 Task: Reply to email with the signature Ellie Thompson with the subject 'Job offer' from softage.1@softage.net with the message 'Could you please share your feedback on the latest proposal?'
Action: Mouse moved to (1098, 249)
Screenshot: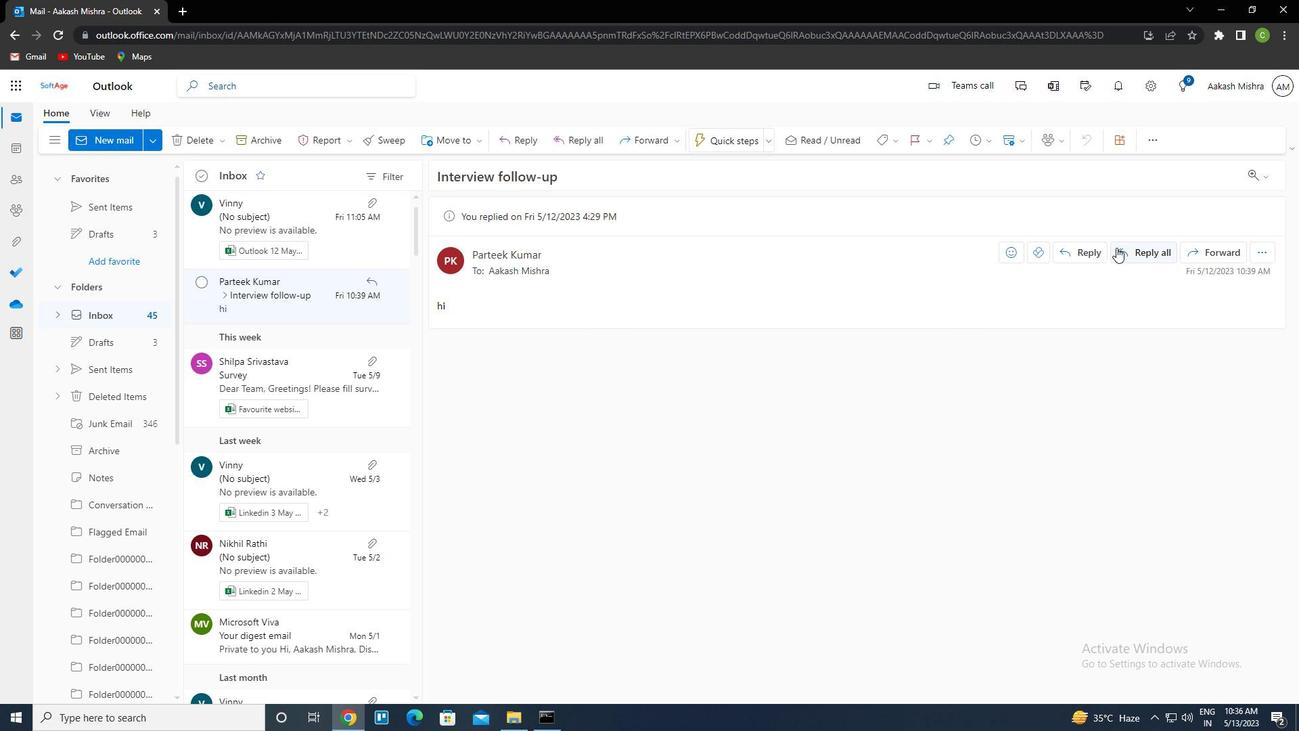 
Action: Mouse pressed left at (1098, 249)
Screenshot: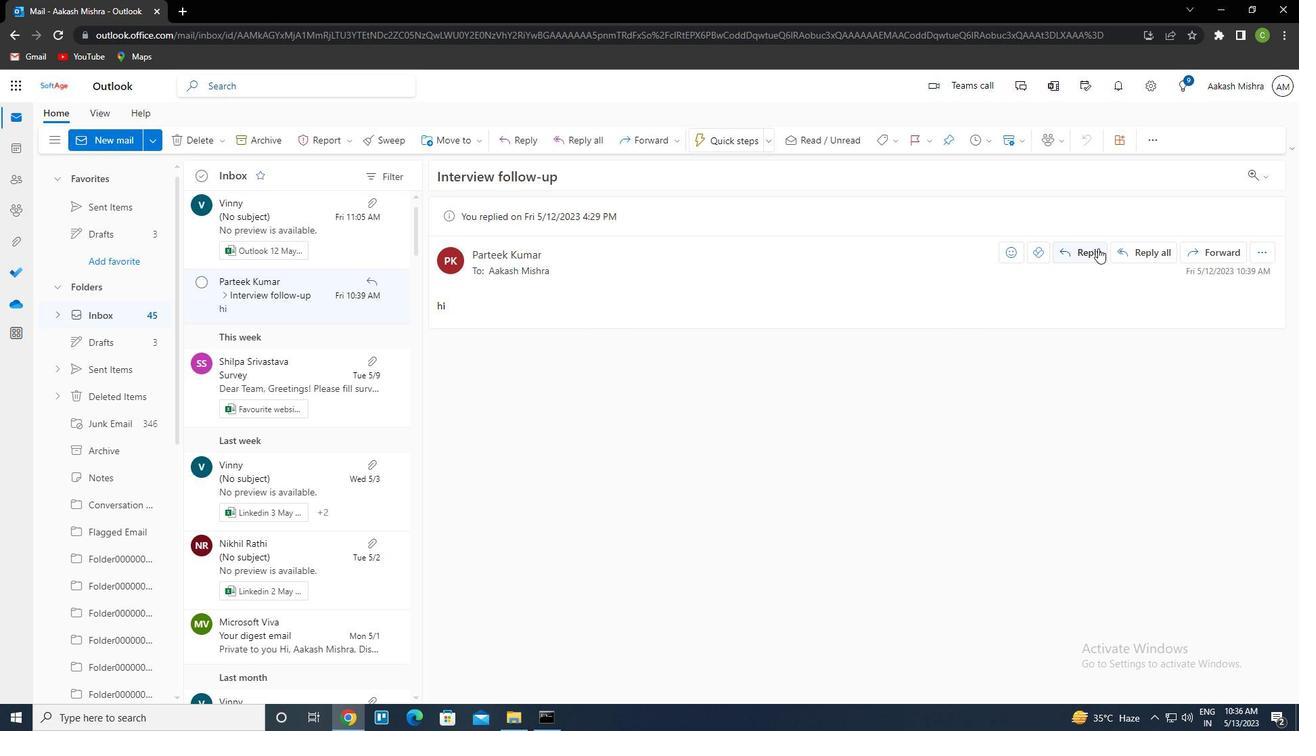 
Action: Mouse moved to (880, 138)
Screenshot: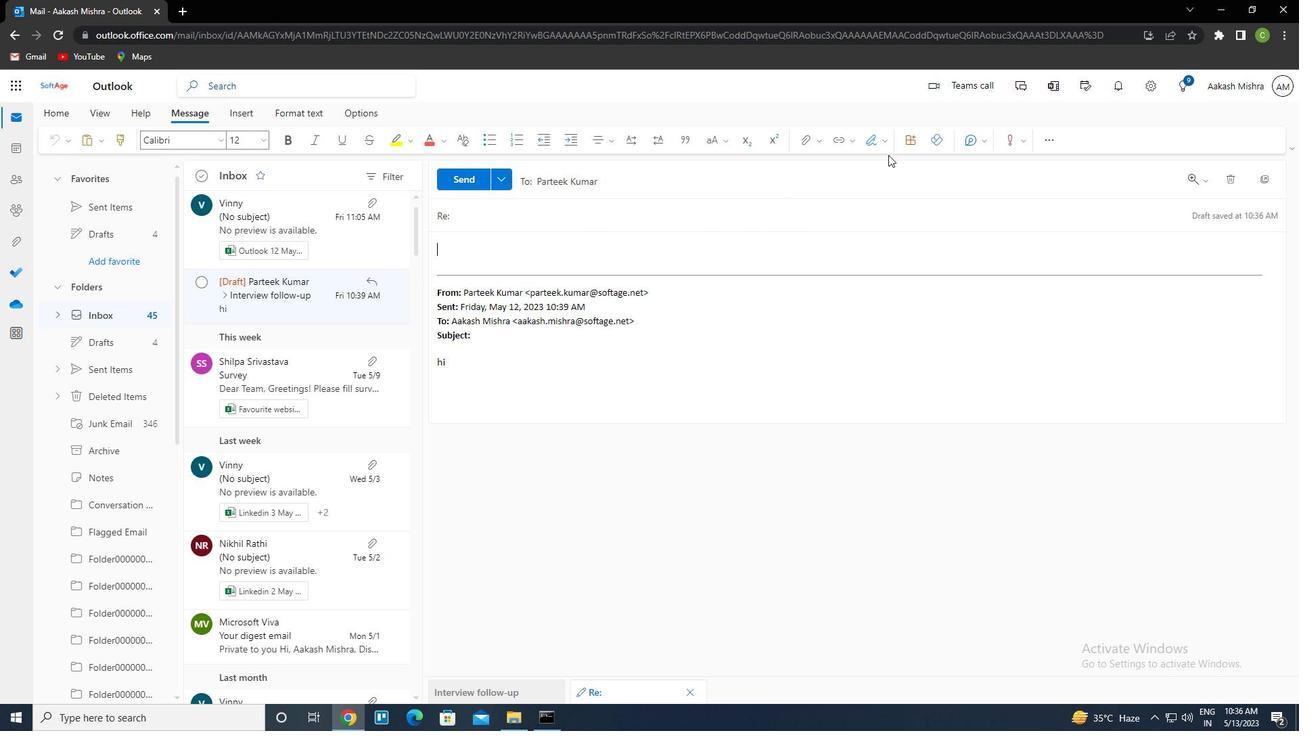 
Action: Mouse pressed left at (880, 138)
Screenshot: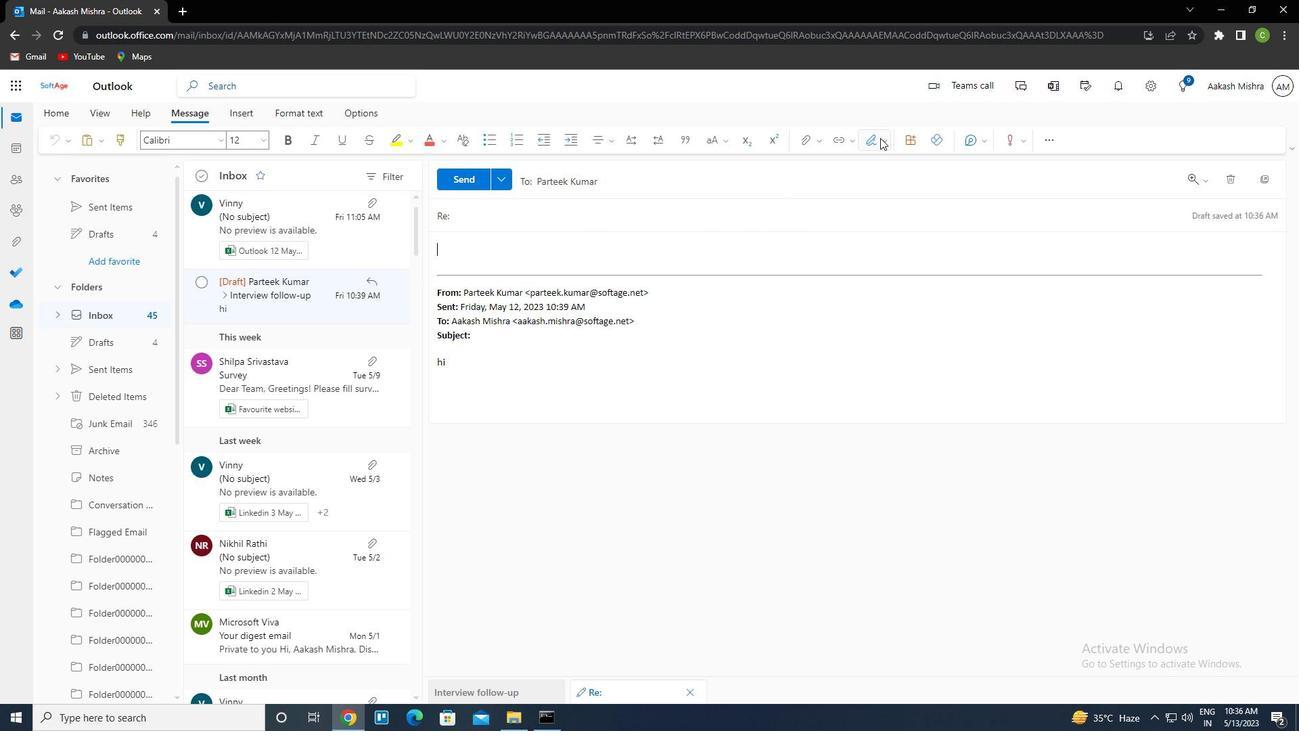 
Action: Mouse moved to (846, 190)
Screenshot: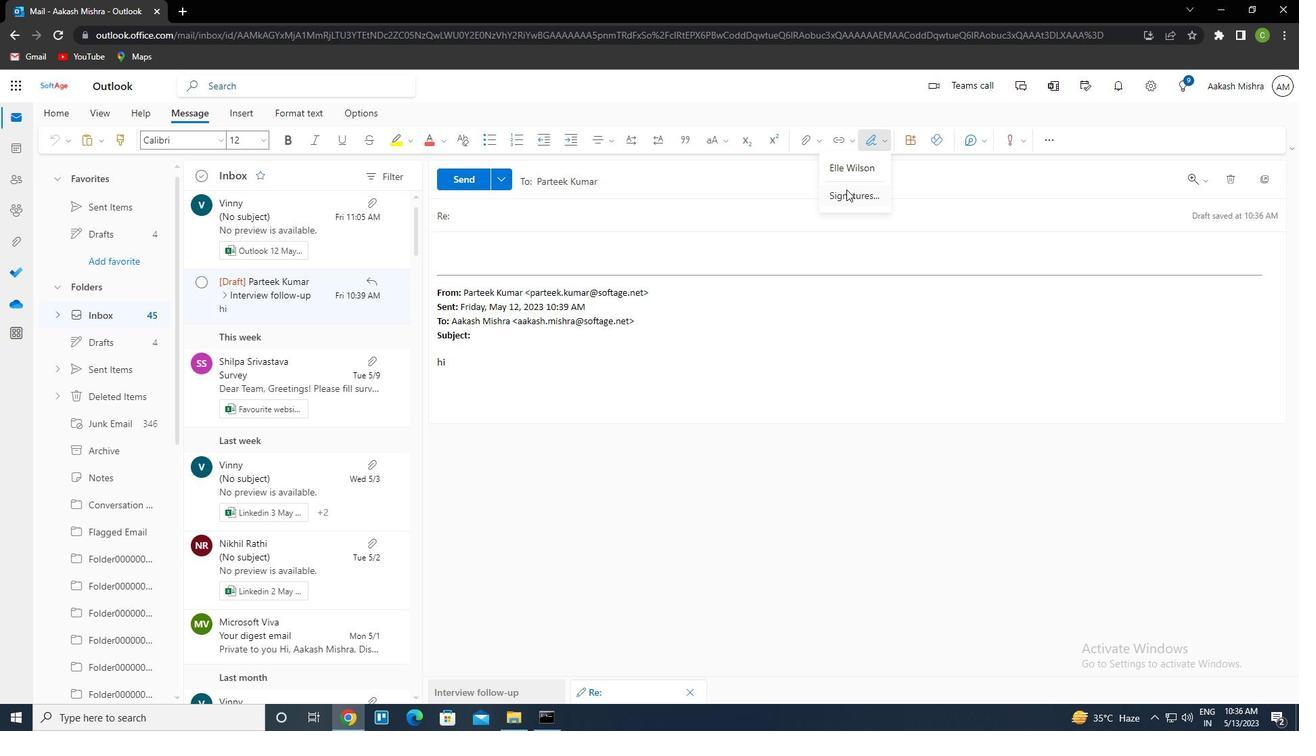 
Action: Mouse pressed left at (846, 190)
Screenshot: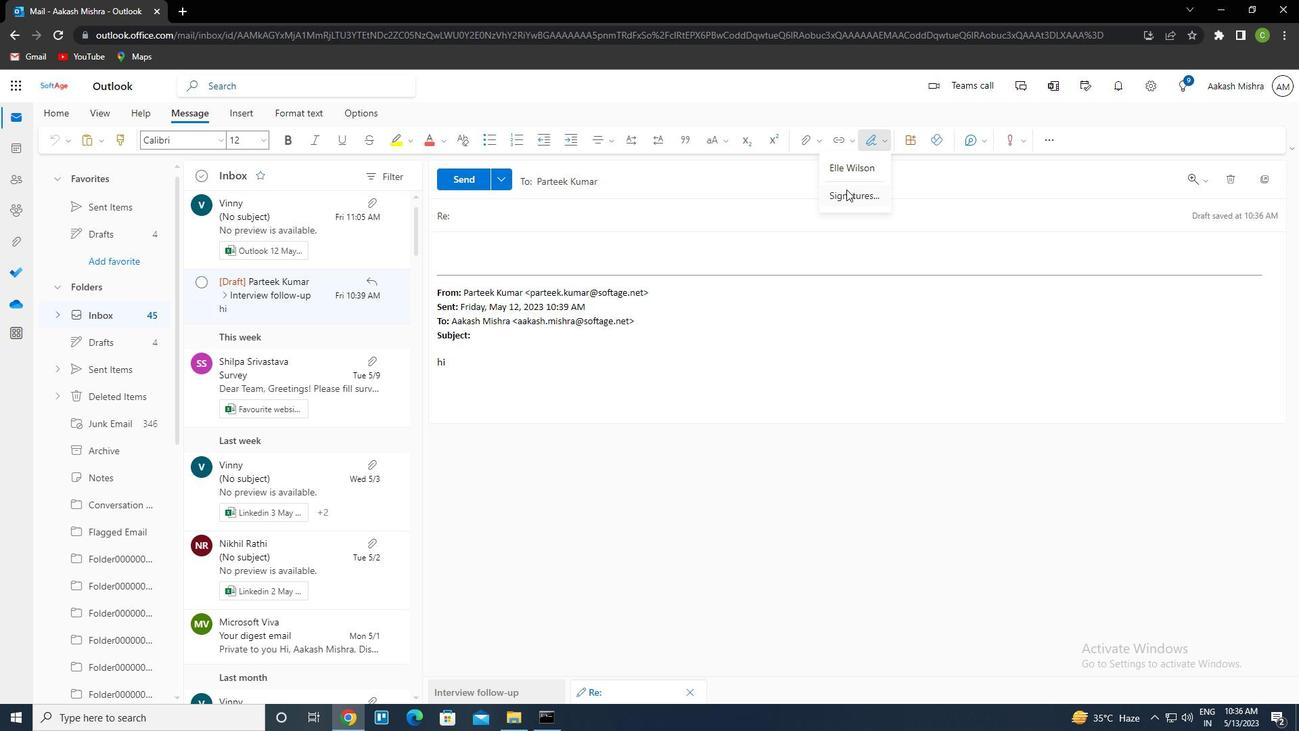 
Action: Mouse moved to (903, 251)
Screenshot: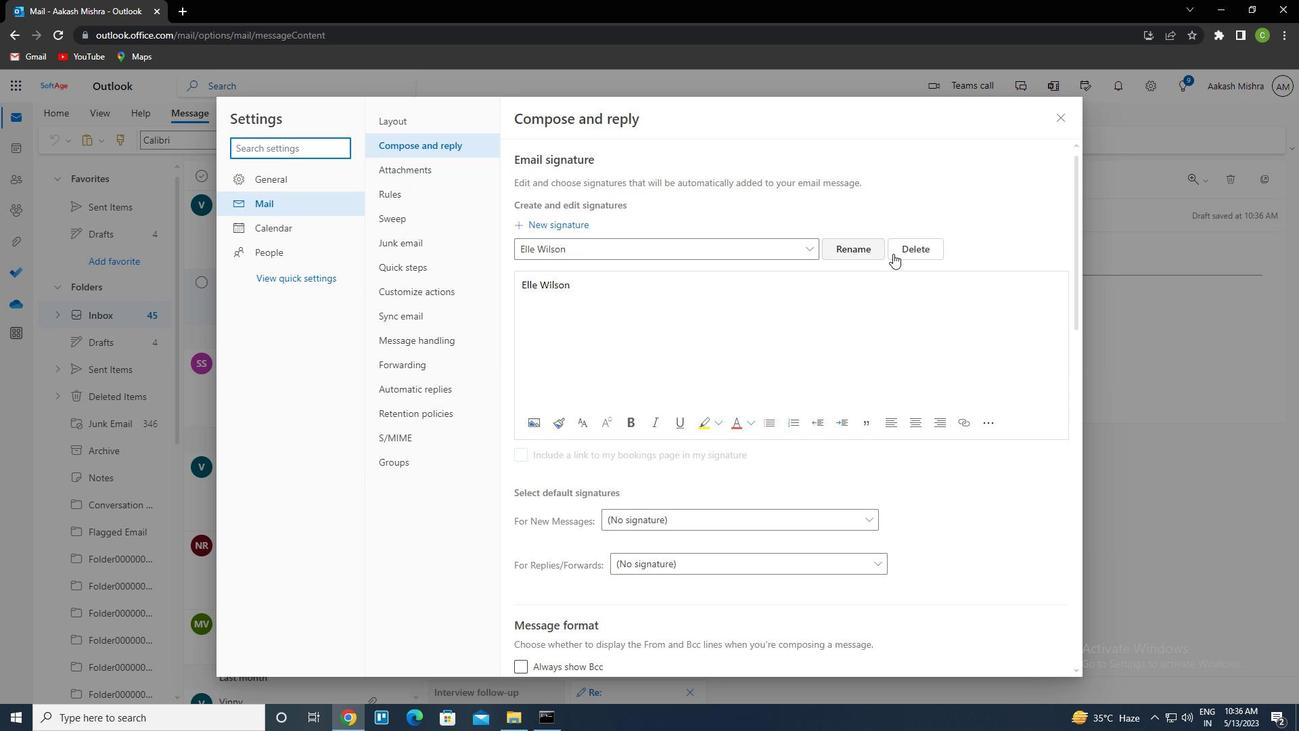 
Action: Mouse pressed left at (903, 251)
Screenshot: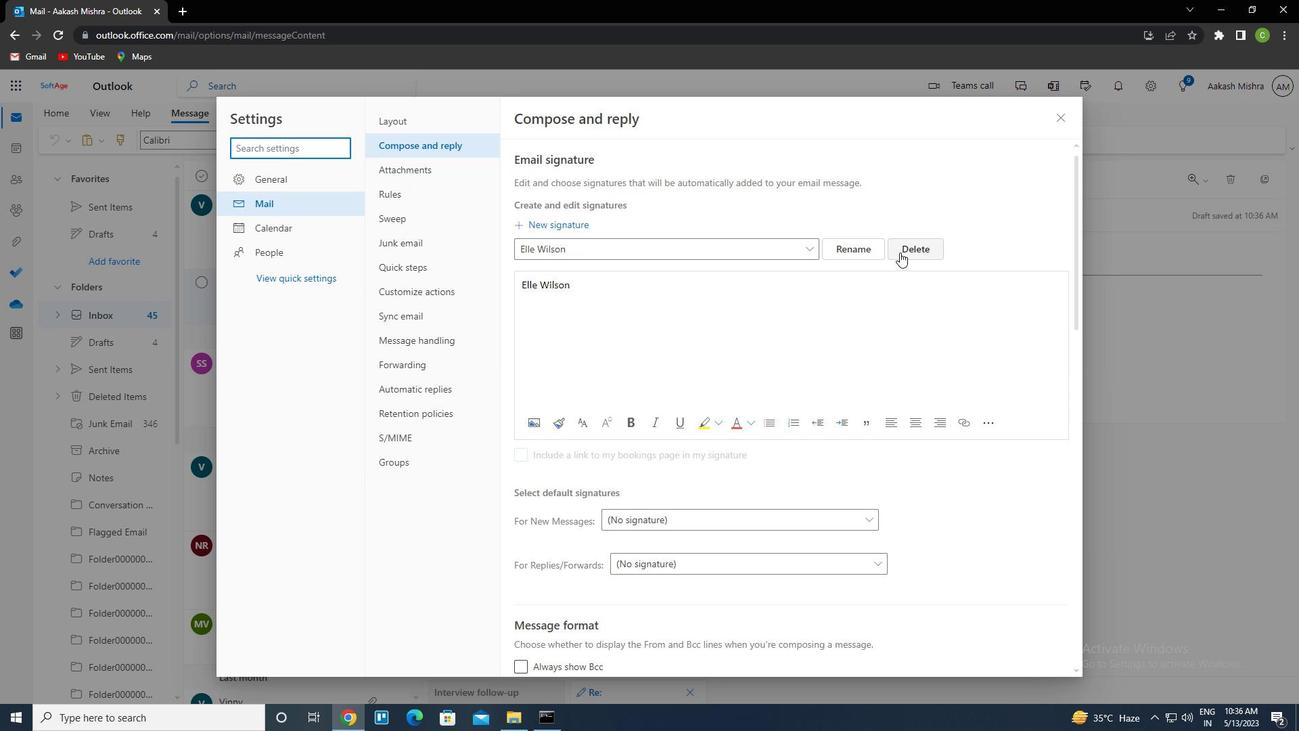 
Action: Mouse moved to (683, 252)
Screenshot: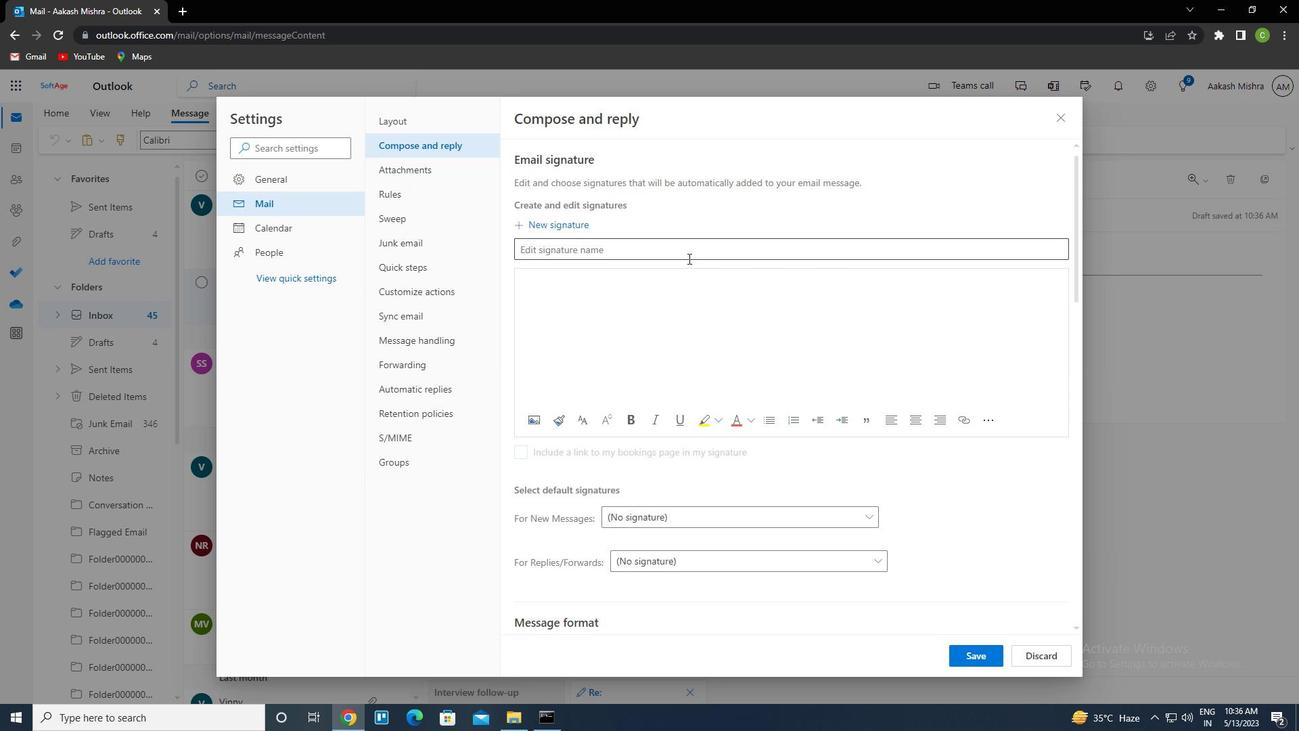 
Action: Mouse pressed left at (683, 252)
Screenshot: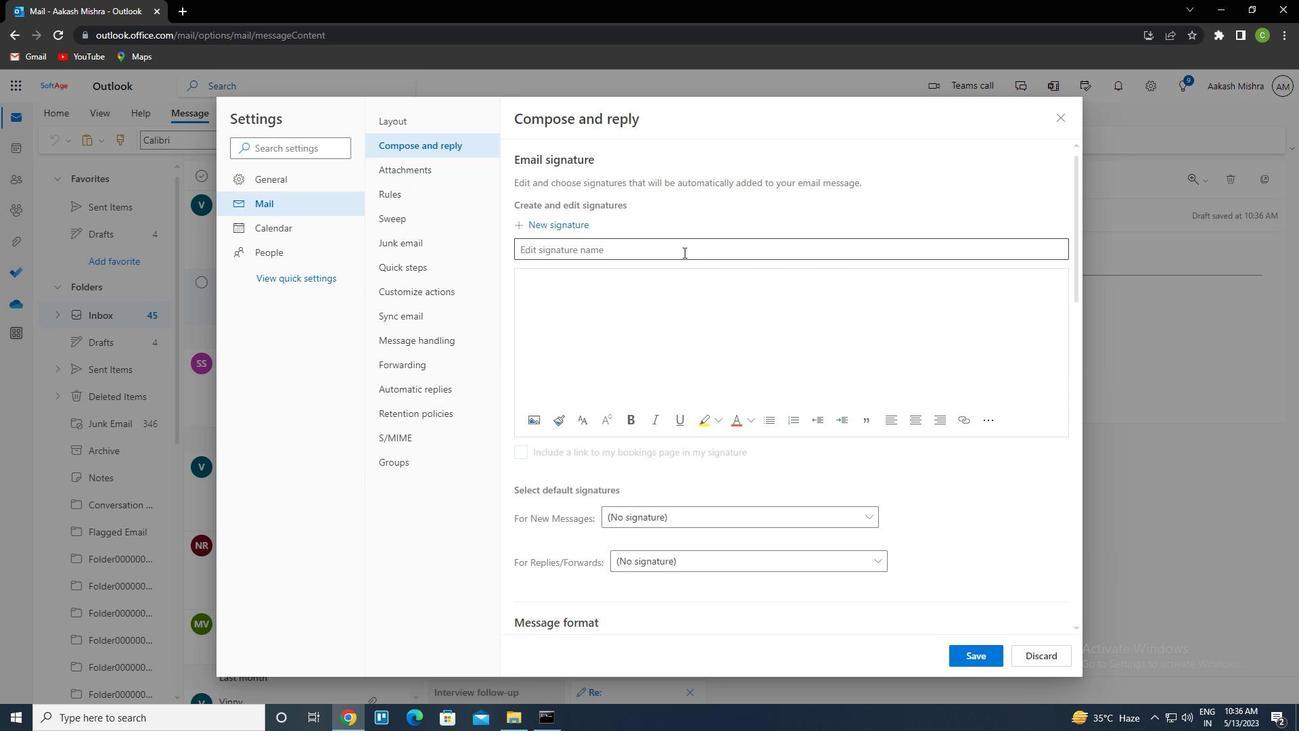
Action: Key pressed <Key.caps_lock>e<Key.caps_lock>llie<Key.space><Key.caps_lock>t<Key.caps_lock>Hompson<Key.tab><Key.caps_lock>e<Key.caps_lock>llie<Key.space><Key.caps_lock>t<Key.caps_lock>hompson
Screenshot: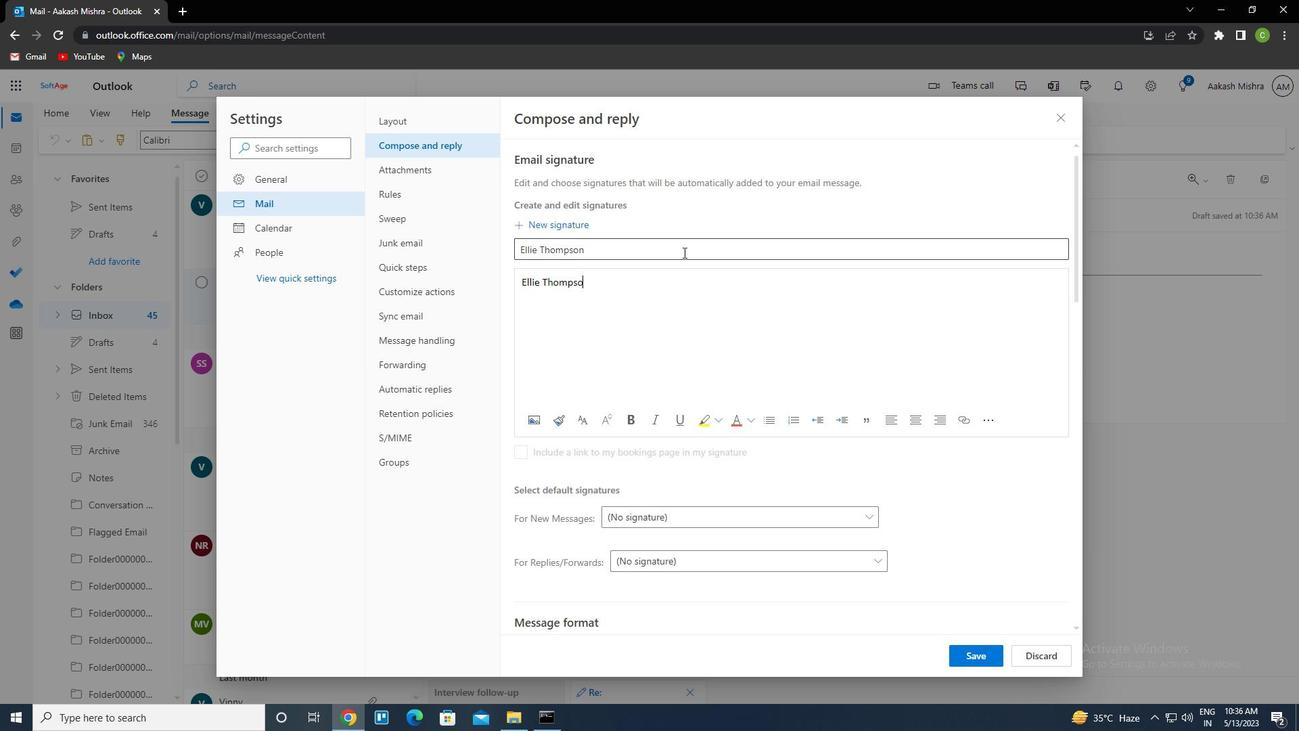 
Action: Mouse moved to (972, 653)
Screenshot: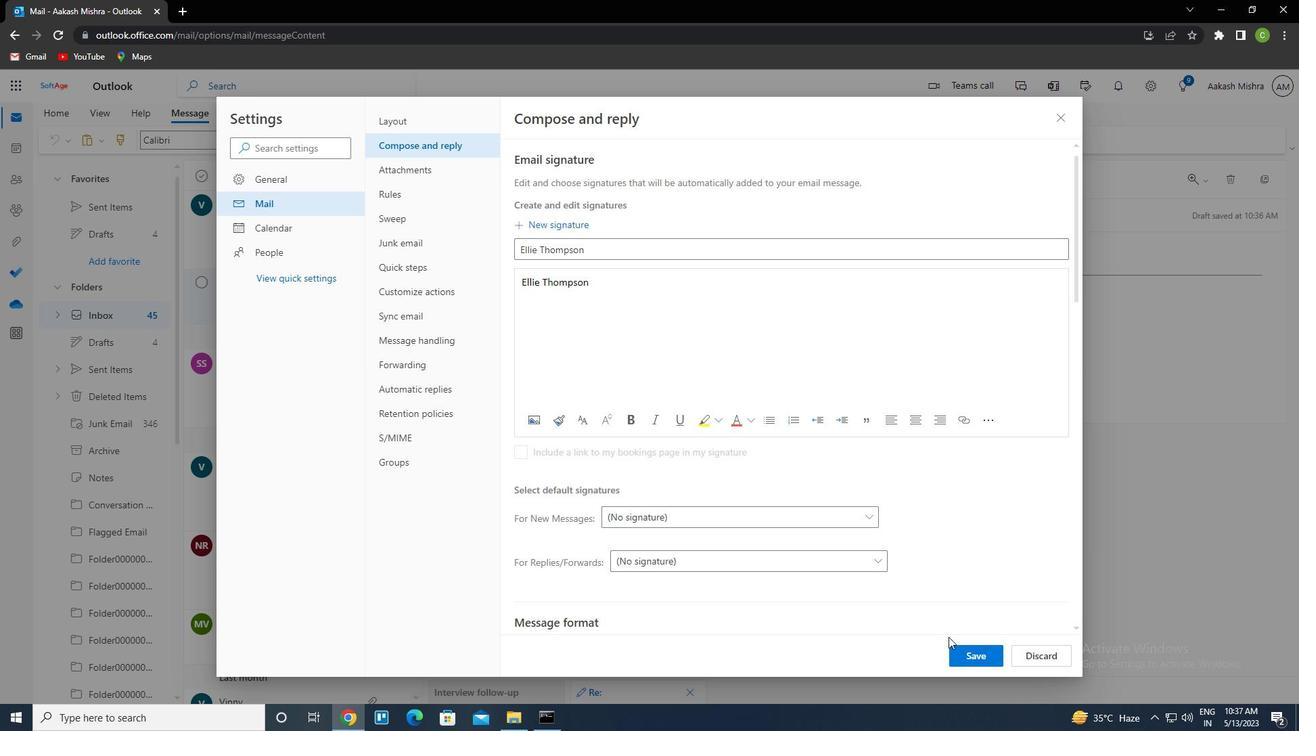 
Action: Mouse pressed left at (972, 653)
Screenshot: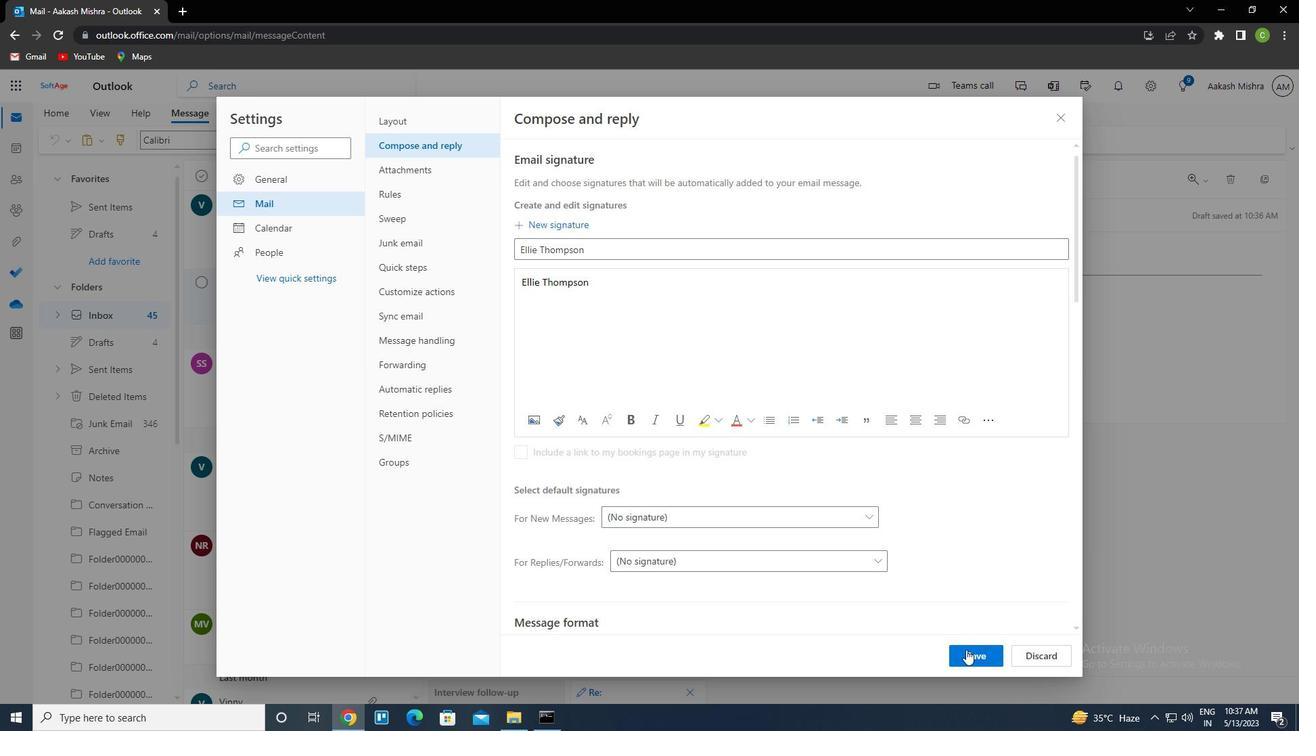 
Action: Mouse moved to (1057, 120)
Screenshot: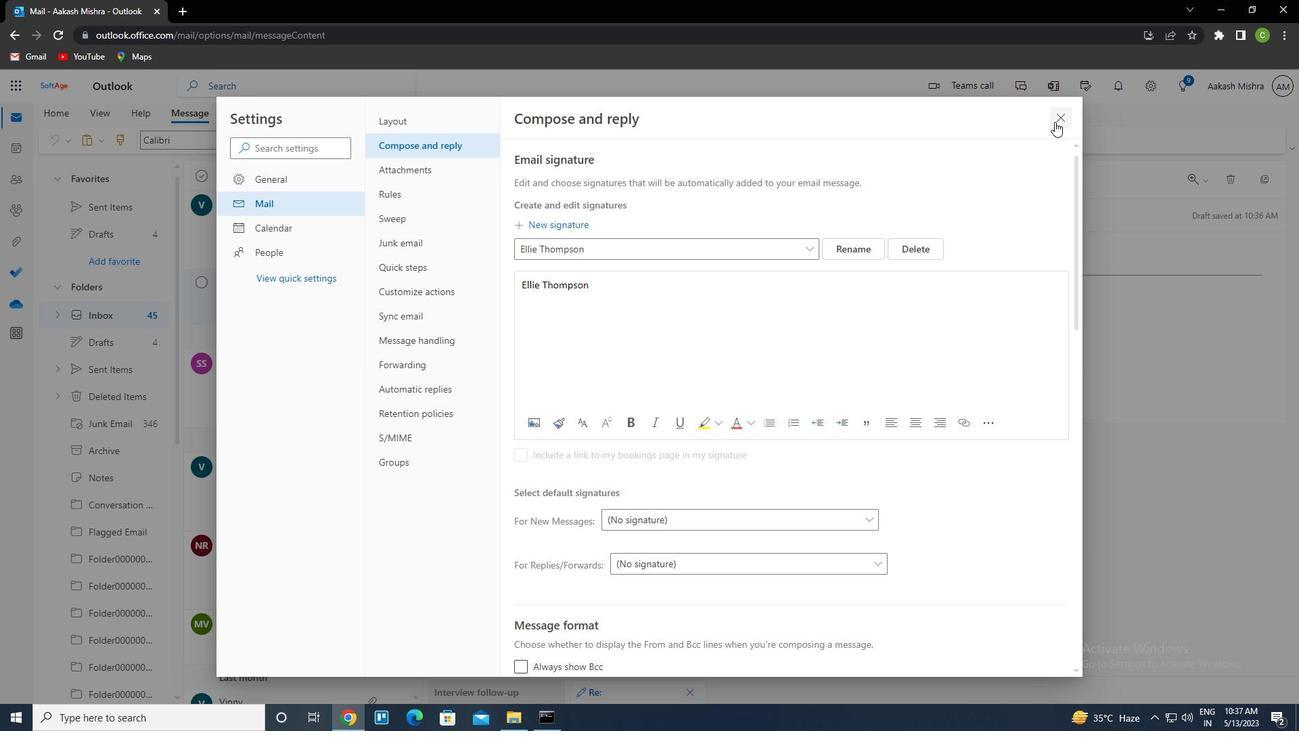 
Action: Mouse pressed left at (1057, 120)
Screenshot: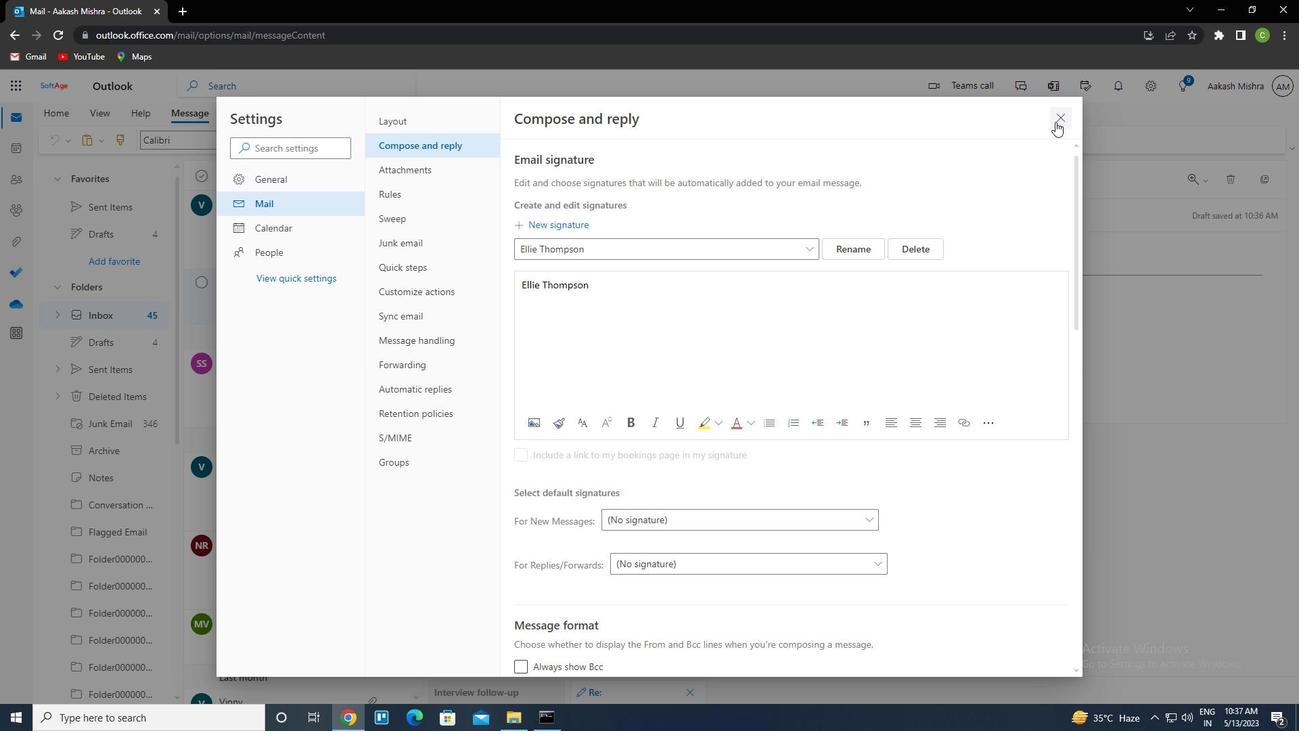 
Action: Mouse moved to (869, 142)
Screenshot: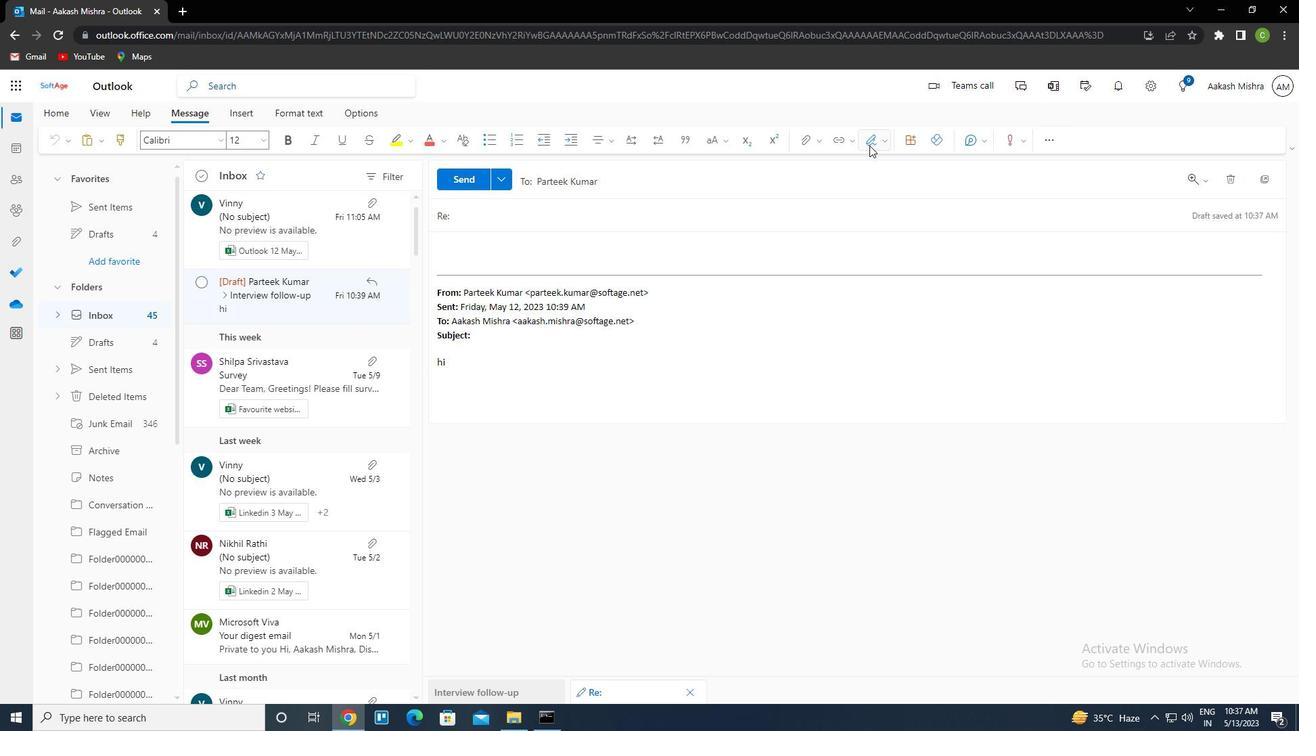 
Action: Mouse pressed left at (869, 142)
Screenshot: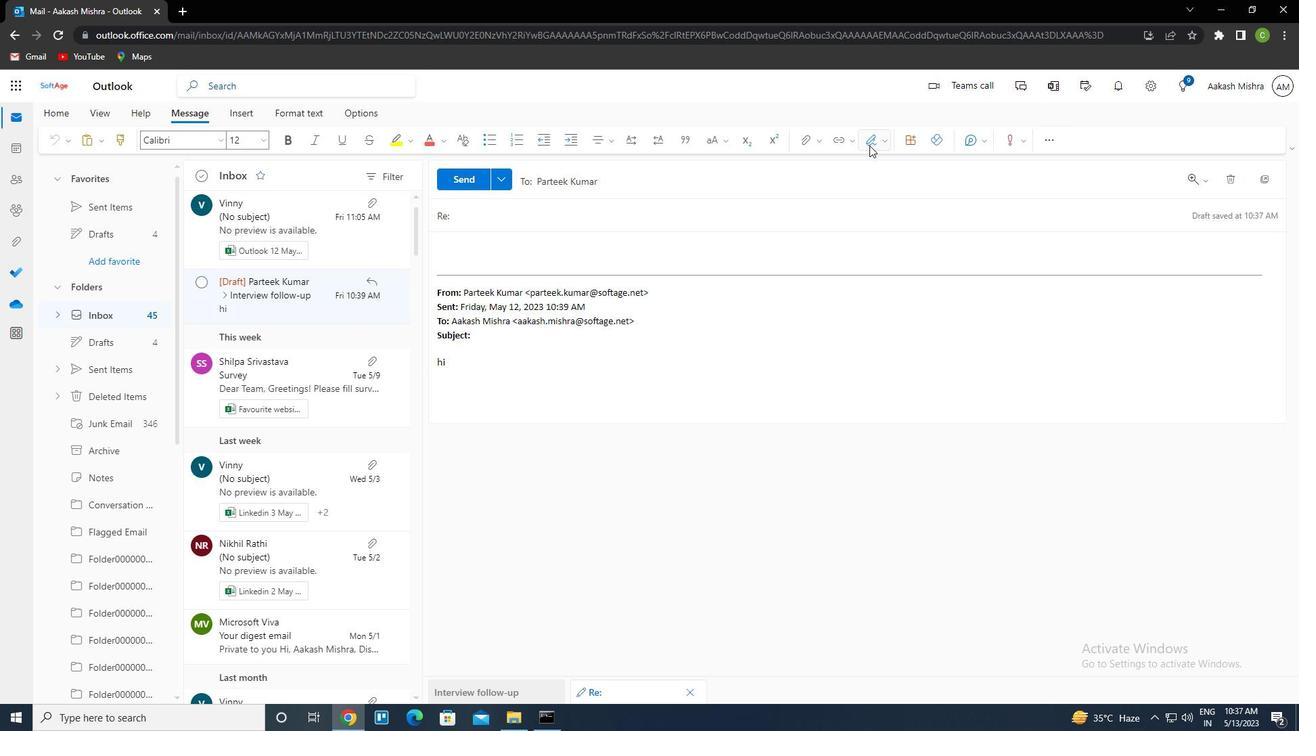 
Action: Mouse moved to (853, 169)
Screenshot: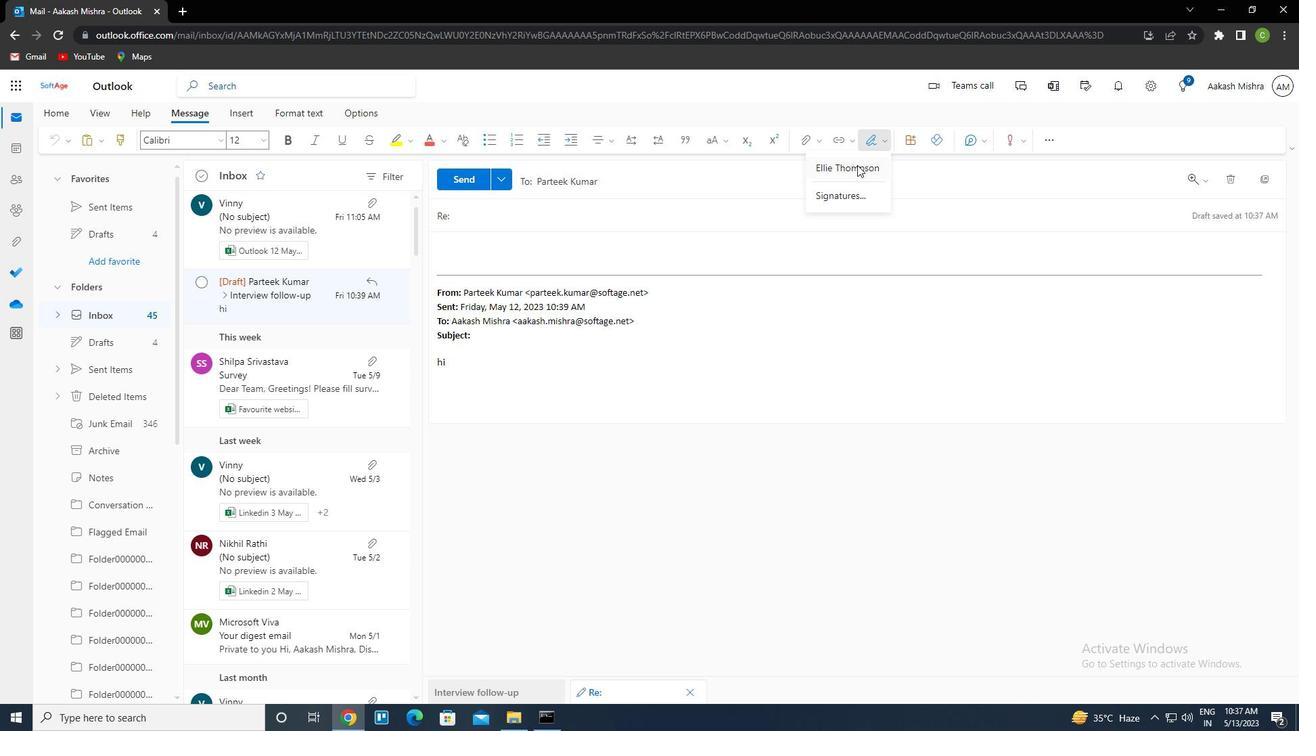 
Action: Mouse pressed left at (853, 169)
Screenshot: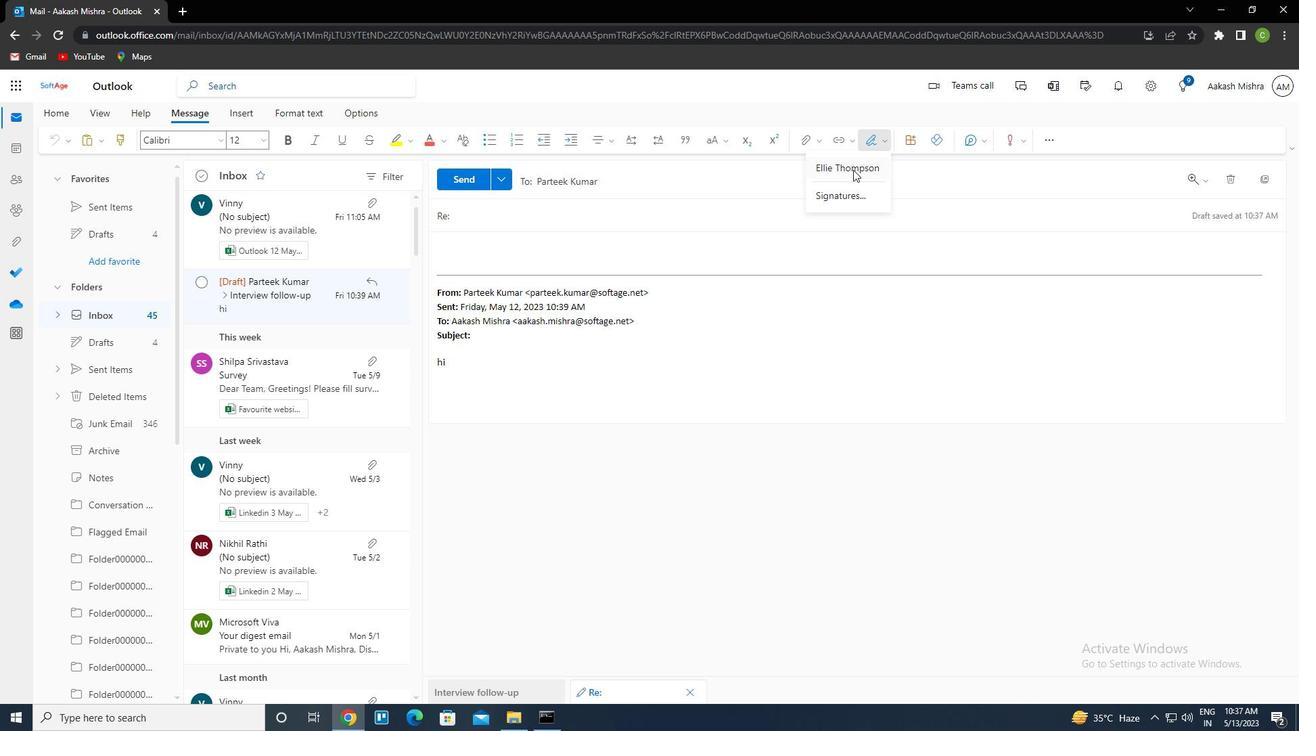 
Action: Mouse moved to (492, 220)
Screenshot: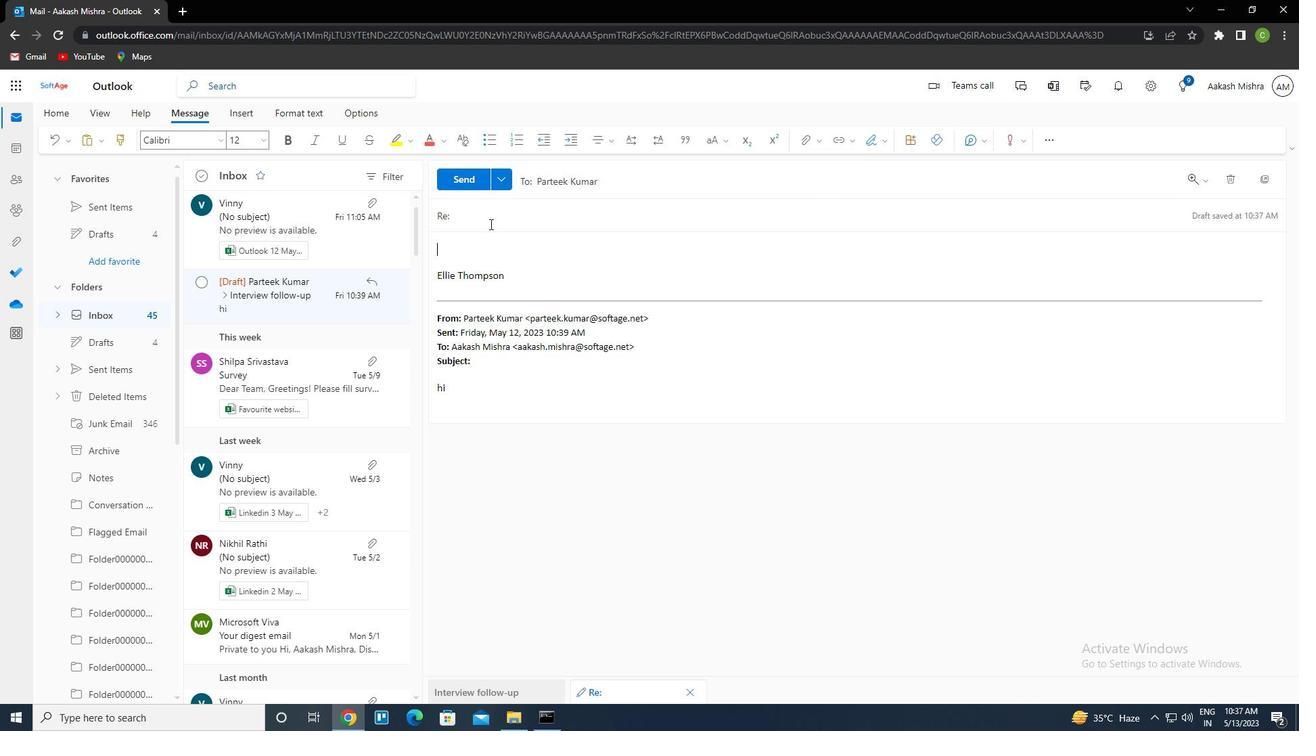 
Action: Mouse pressed left at (492, 220)
Screenshot: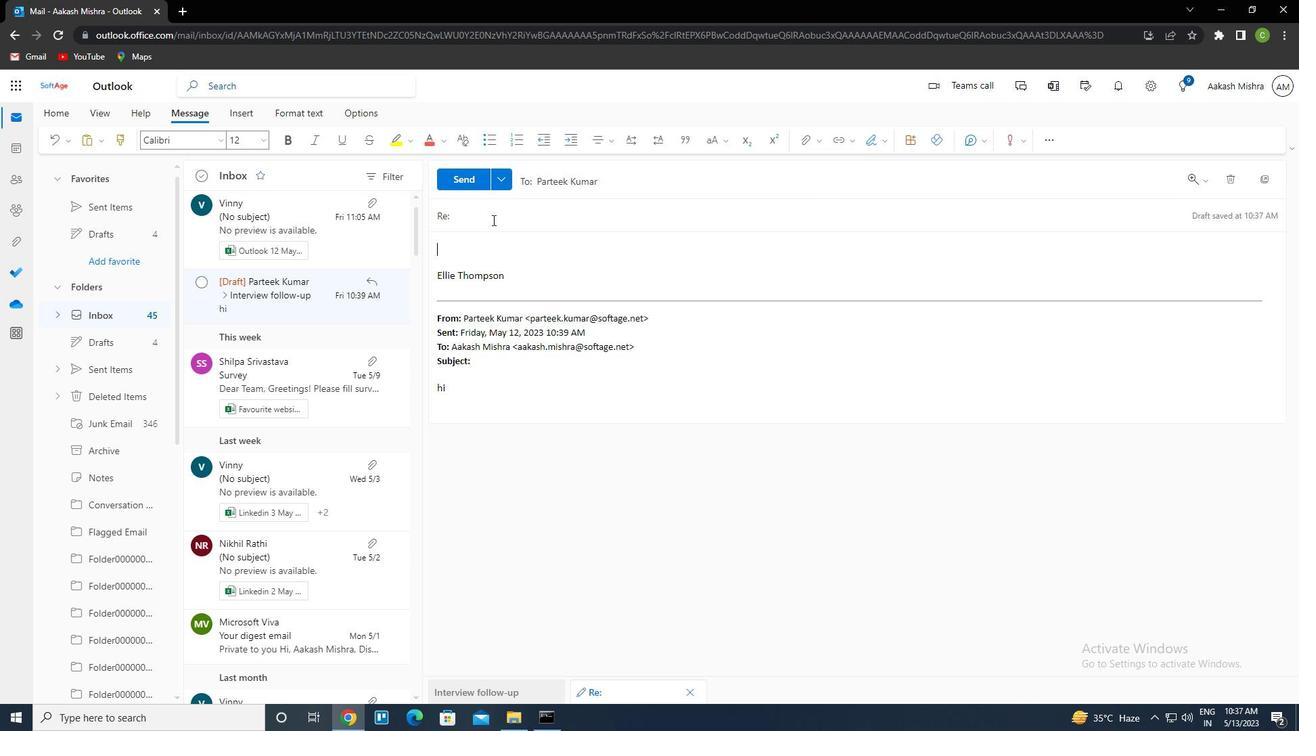 
Action: Key pressed <Key.caps_lock>j<Key.caps_lock>og<Key.backspace>b<Key.space>offer
Screenshot: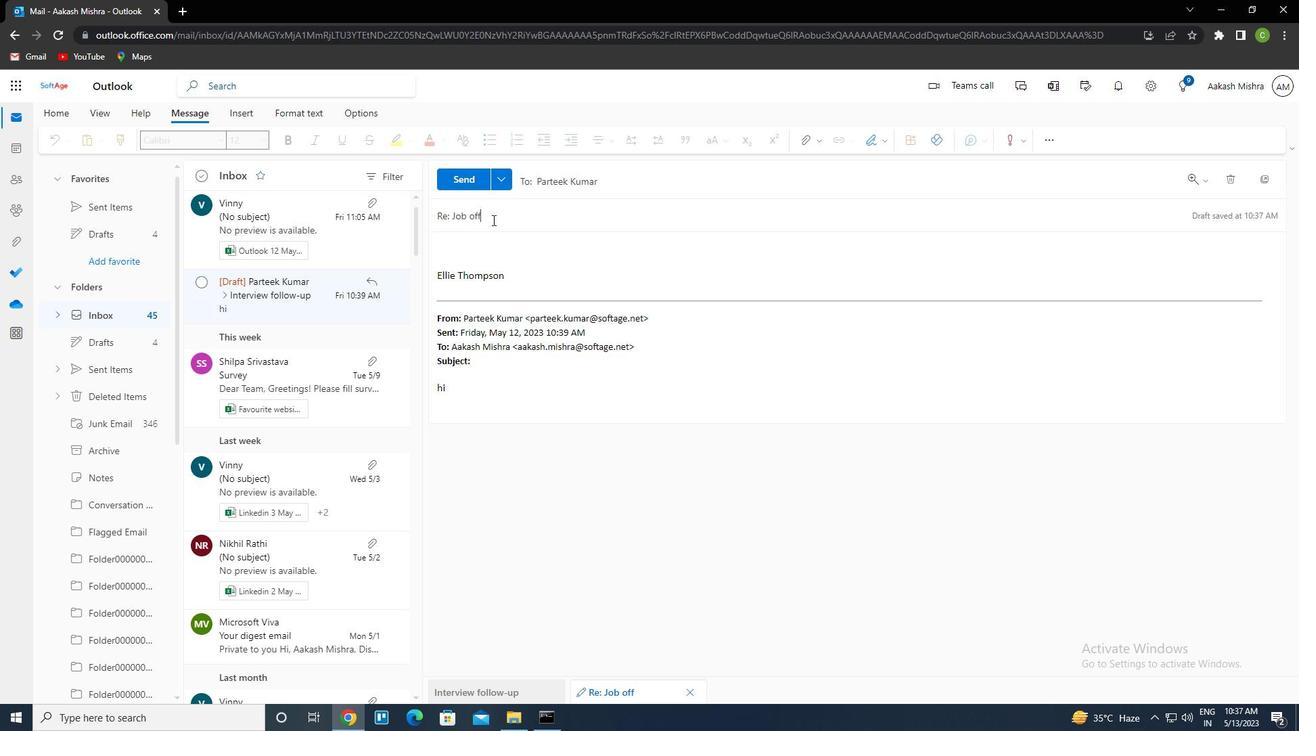 
Action: Mouse moved to (480, 236)
Screenshot: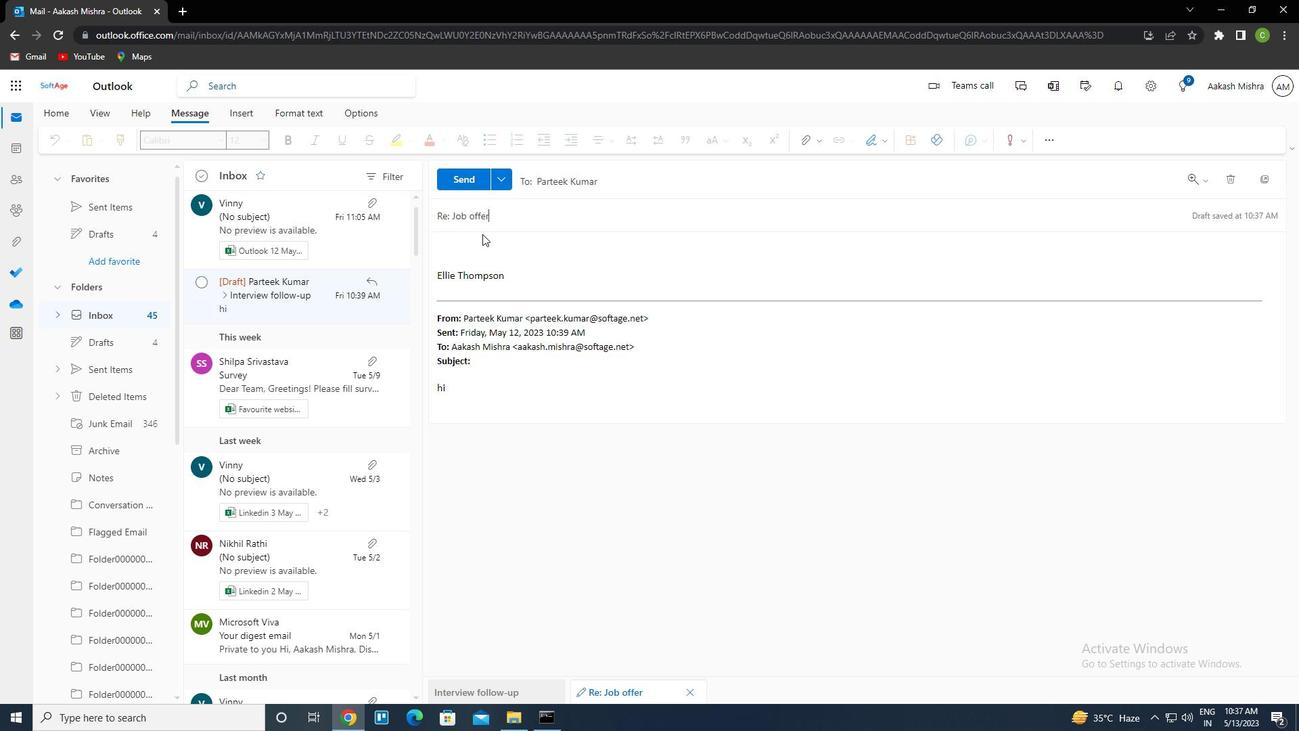 
Action: Mouse pressed left at (480, 236)
Screenshot: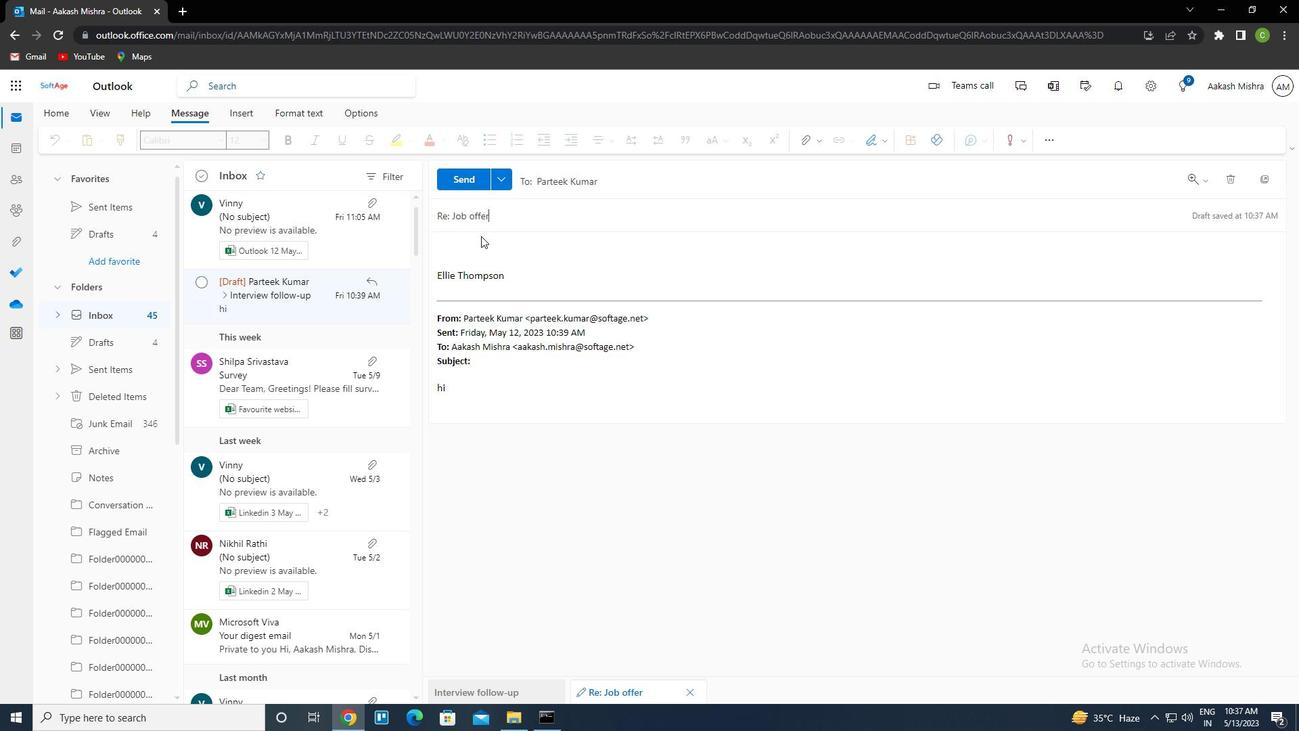 
Action: Mouse moved to (465, 242)
Screenshot: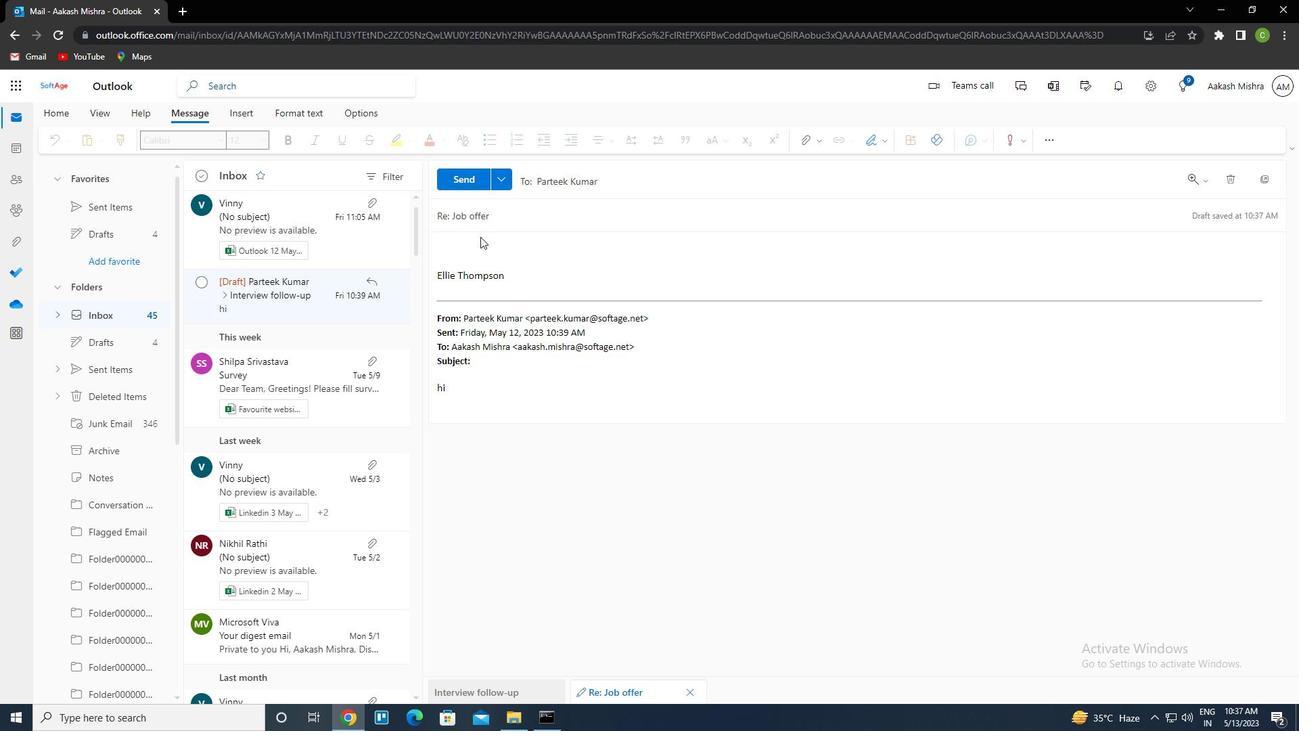 
Action: Mouse pressed left at (465, 242)
Screenshot: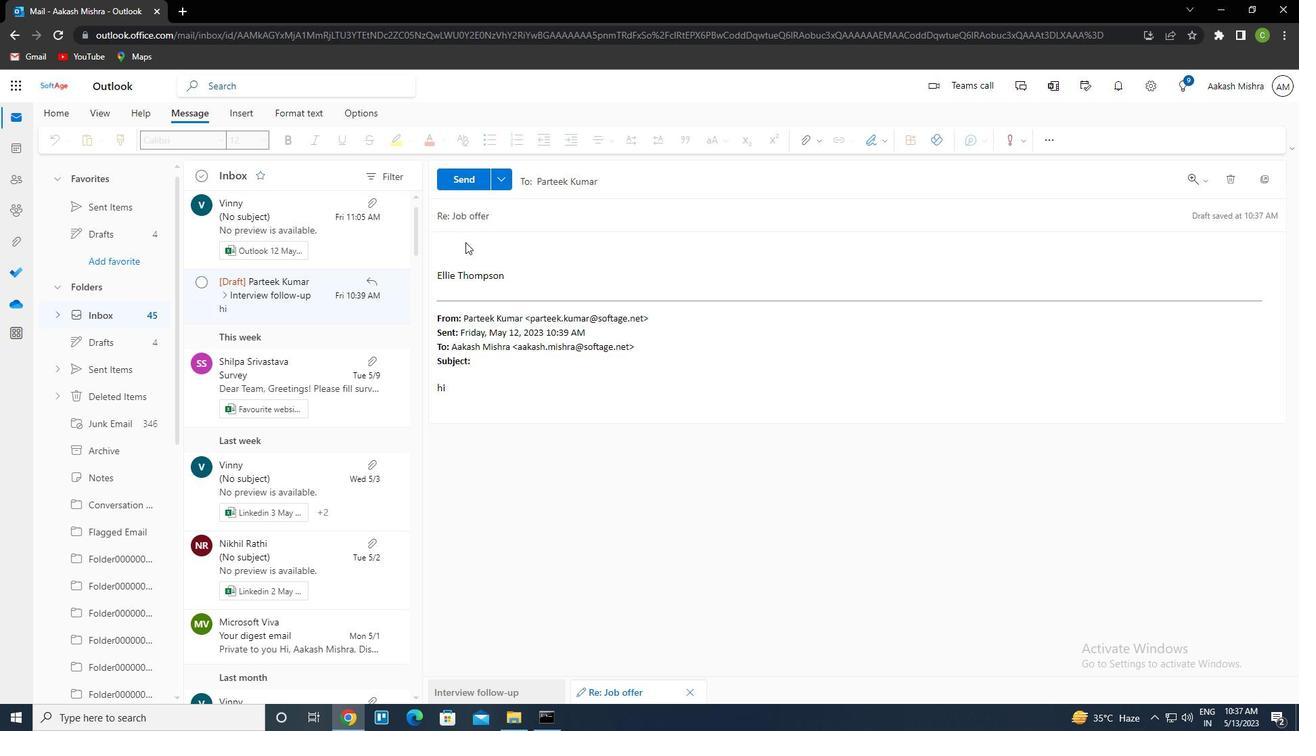 
Action: Mouse moved to (464, 243)
Screenshot: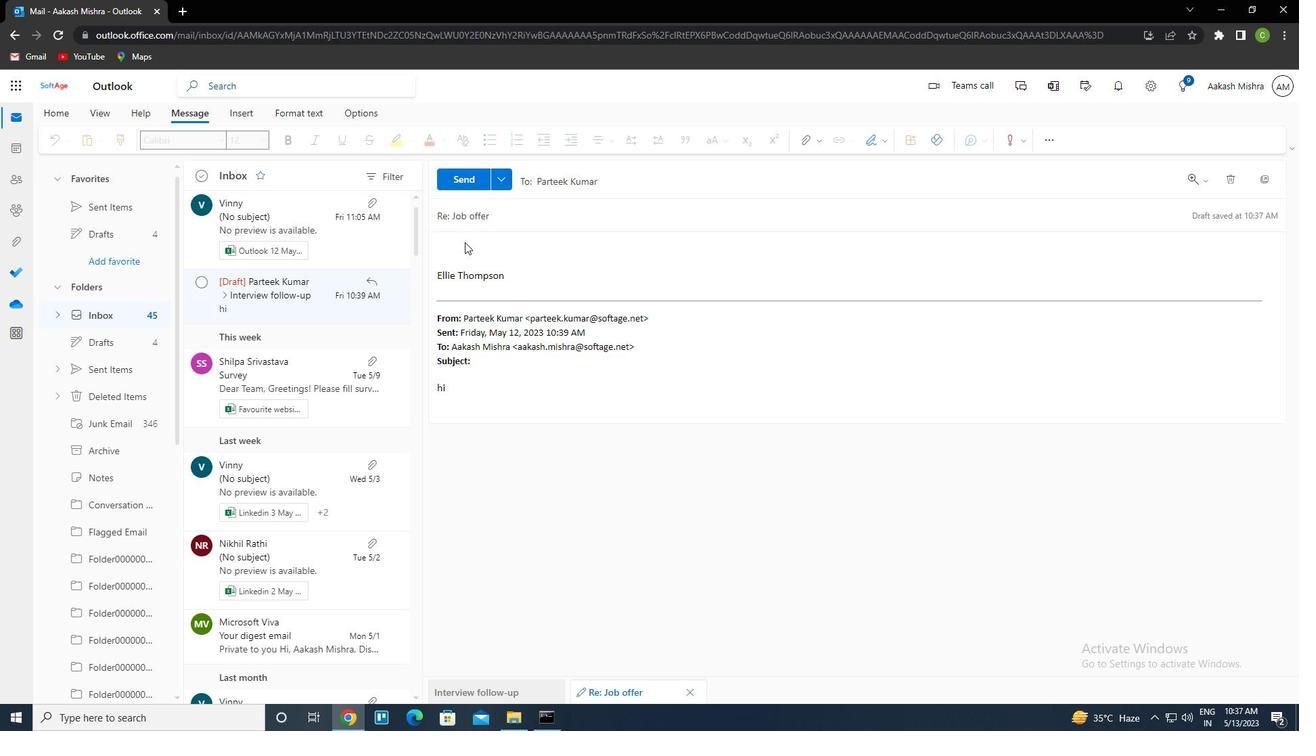 
Action: Mouse pressed left at (464, 243)
Screenshot: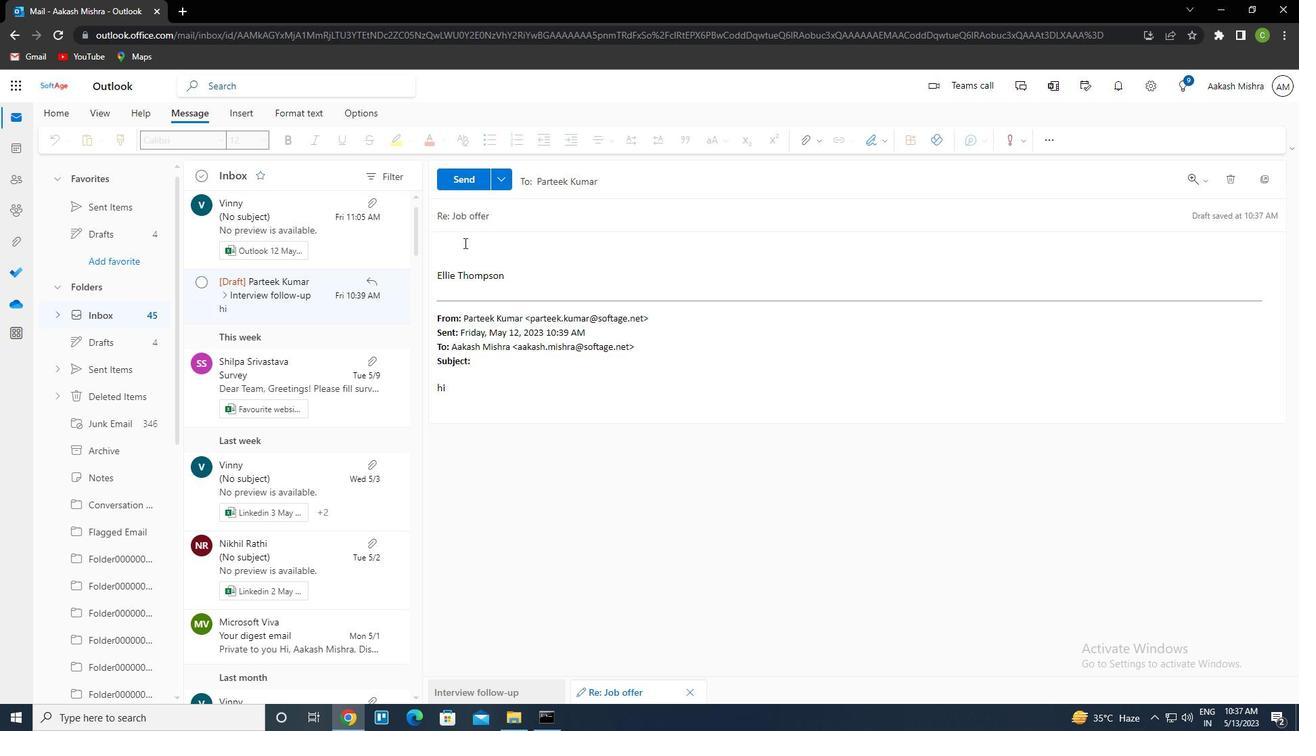 
Action: Key pressed <Key.caps_lock>c<Key.caps_lock>ould<Key.space>you<Key.space>please<Key.space>share<Key.space>your<Key.space>feedback<Key.space>on<Key.space>the<Key.space>latest<Key.space>proposal
Screenshot: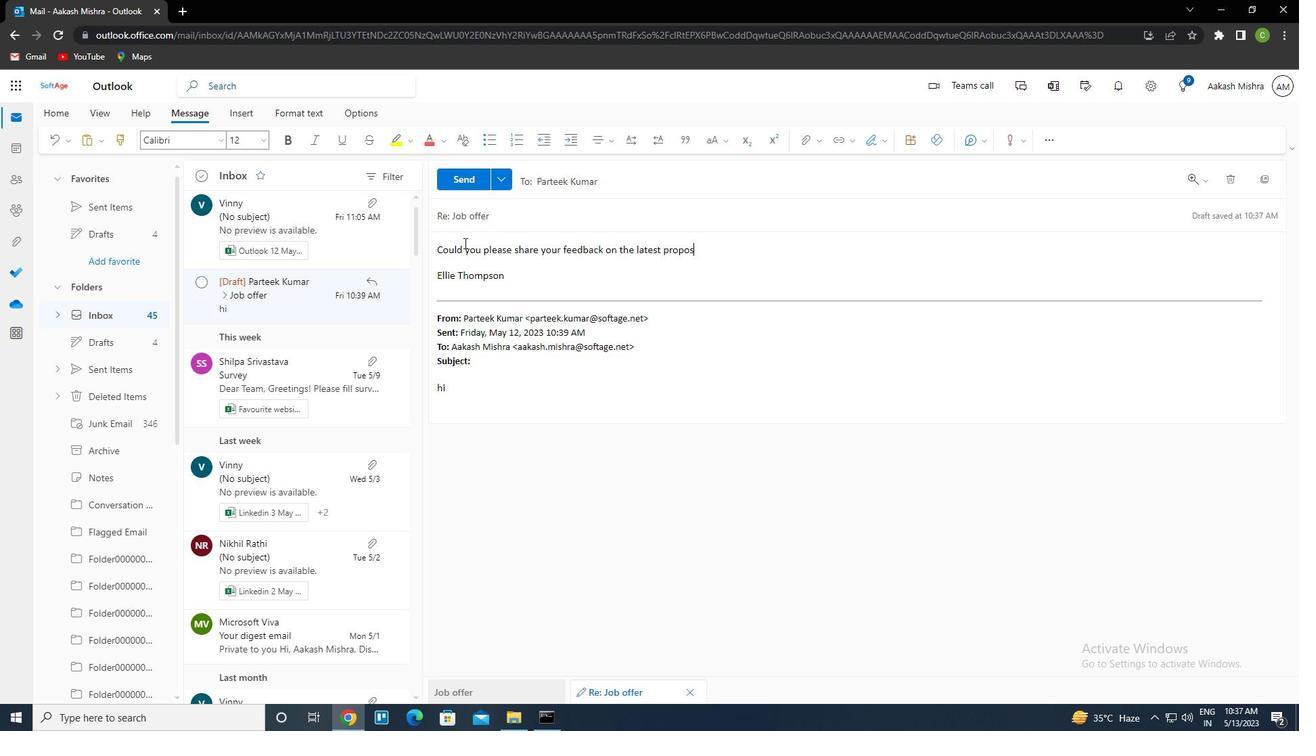 
Action: Mouse moved to (469, 180)
Screenshot: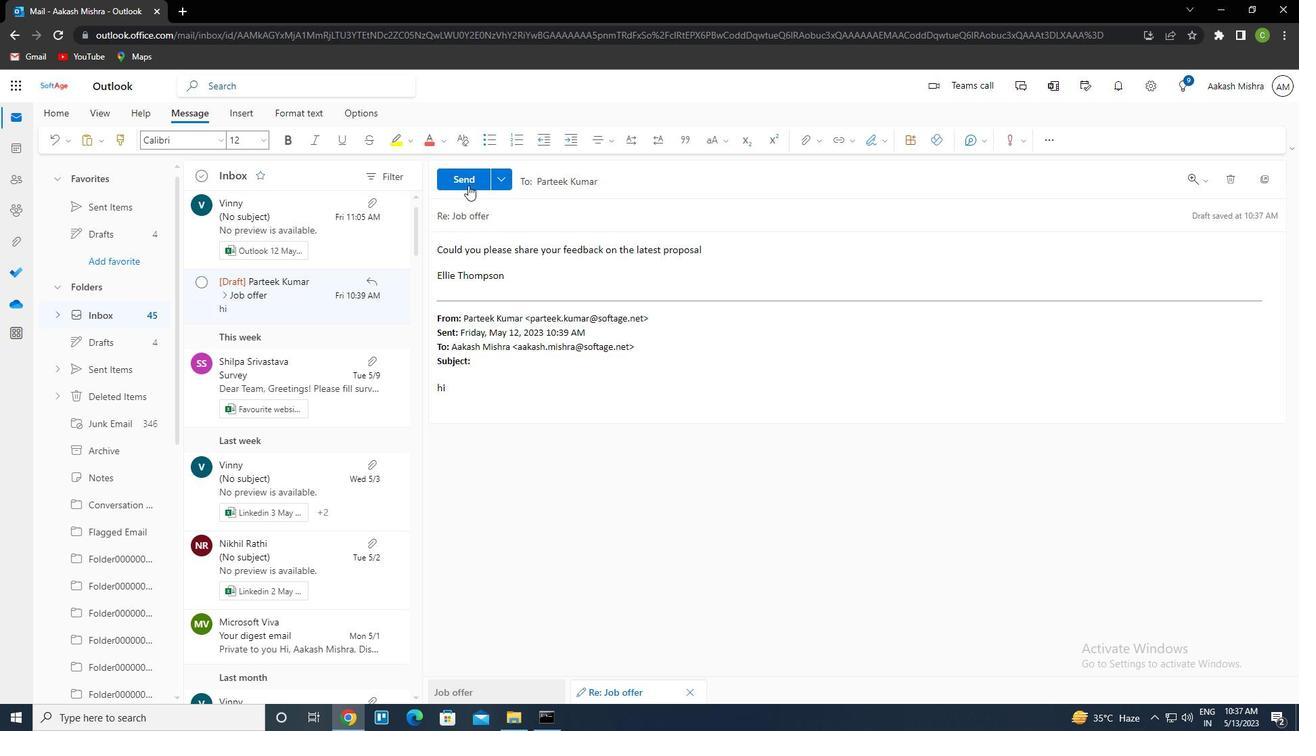 
Action: Mouse pressed left at (469, 180)
Screenshot: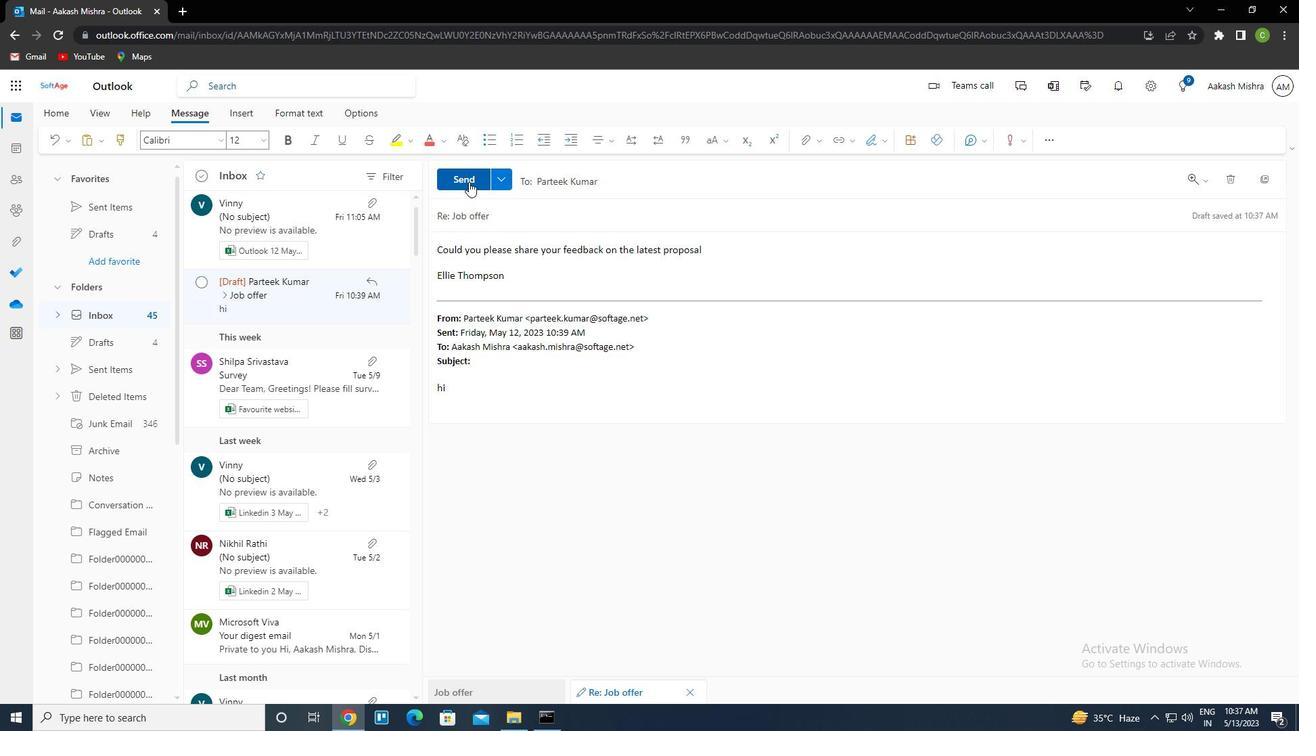 
Action: Mouse moved to (695, 461)
Screenshot: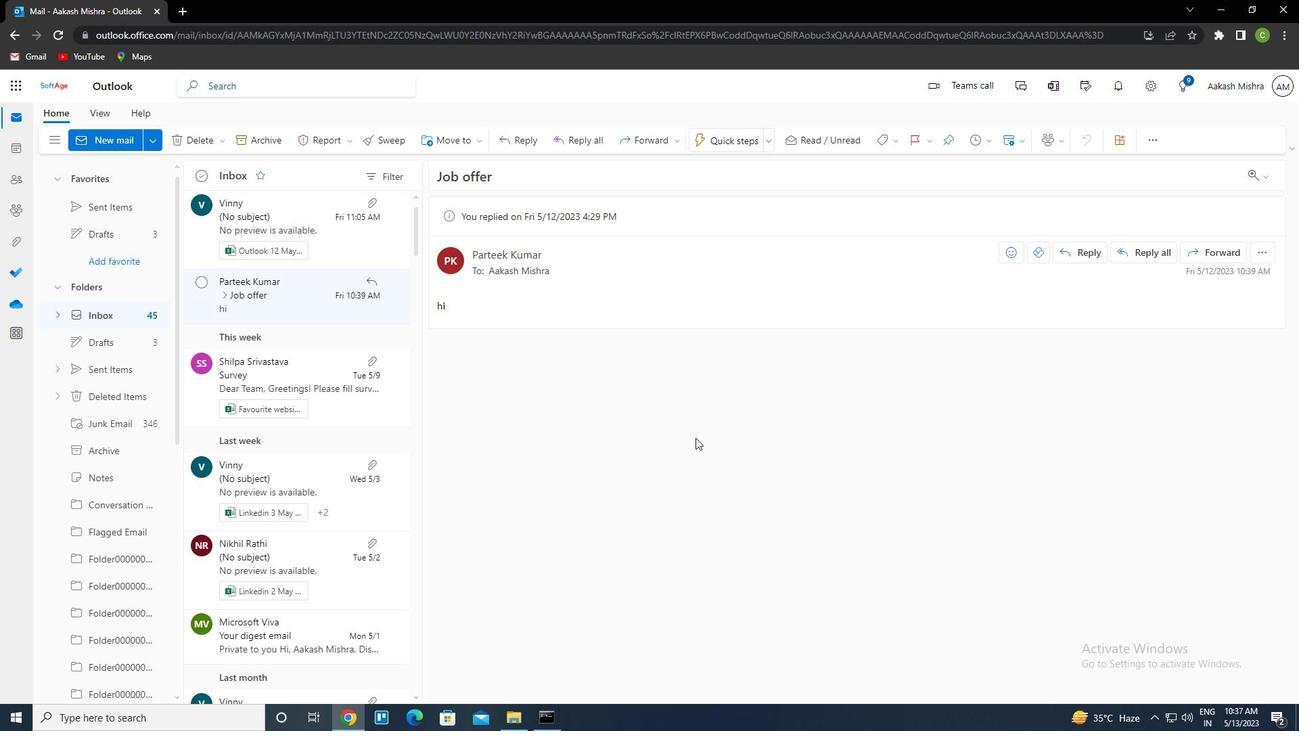 
